 Task: Set the frequency (Hz) for digital television and radio to 1.
Action: Mouse moved to (97, 13)
Screenshot: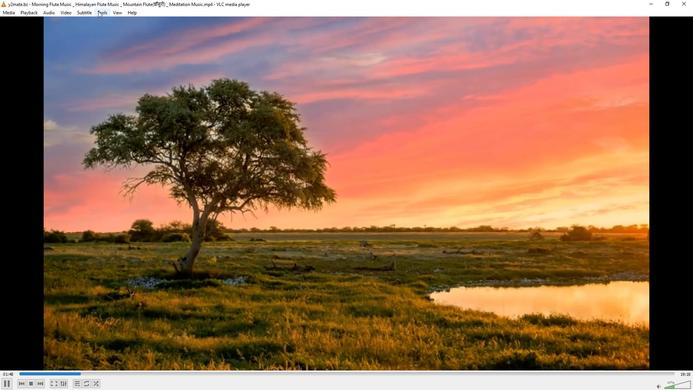 
Action: Mouse pressed left at (97, 13)
Screenshot: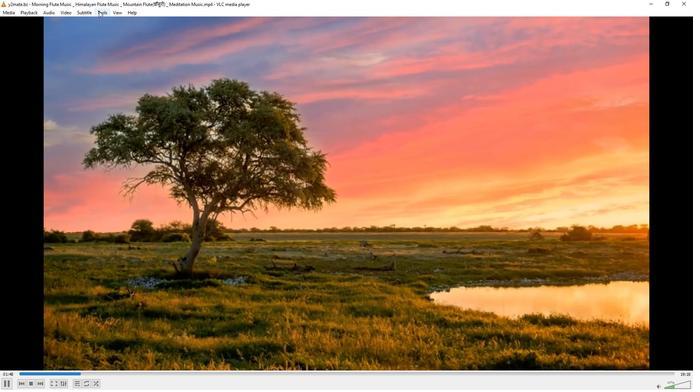 
Action: Mouse moved to (110, 98)
Screenshot: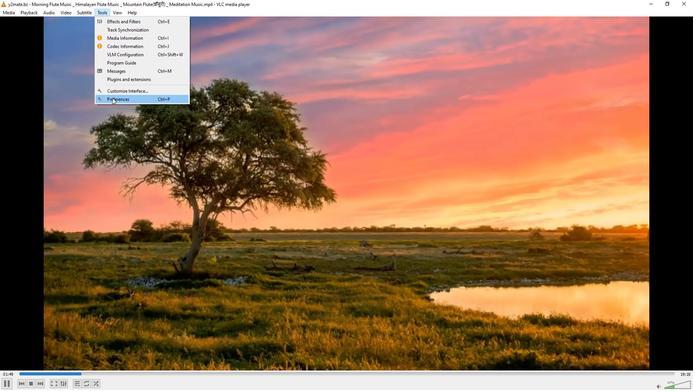 
Action: Mouse pressed left at (110, 98)
Screenshot: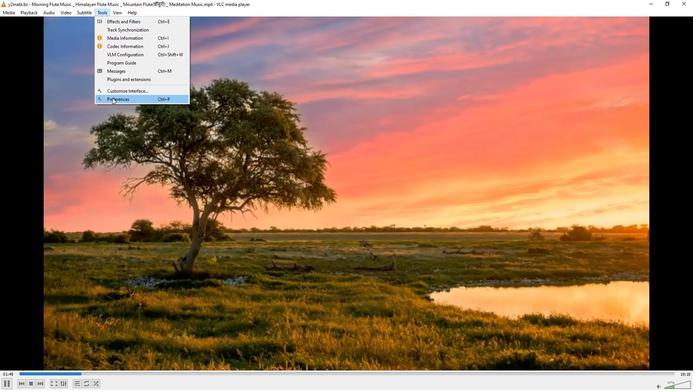 
Action: Mouse moved to (226, 316)
Screenshot: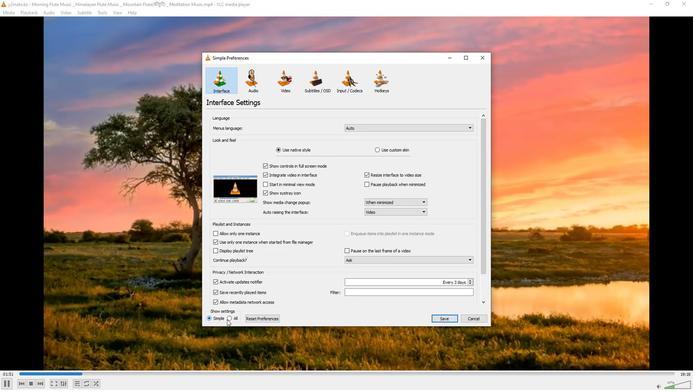 
Action: Mouse pressed left at (226, 316)
Screenshot: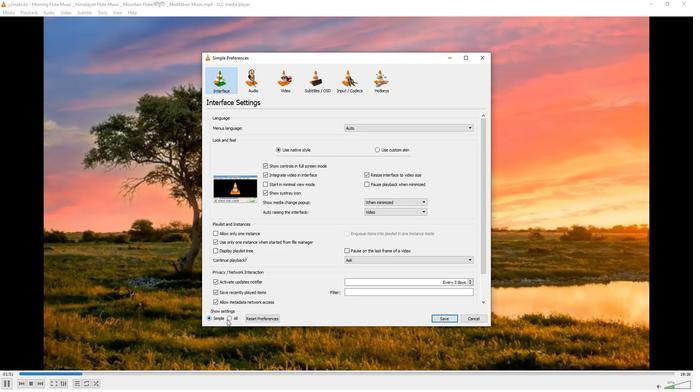 
Action: Mouse moved to (217, 194)
Screenshot: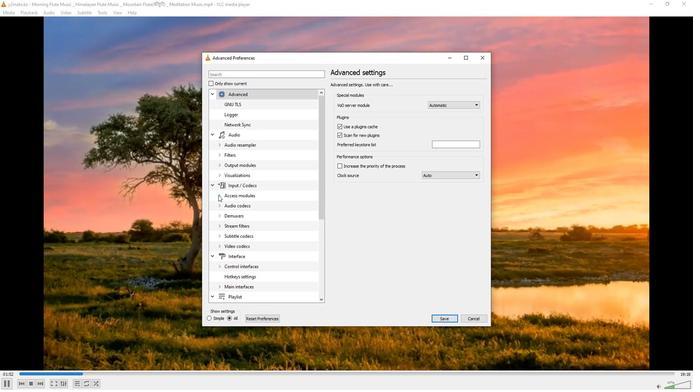 
Action: Mouse pressed left at (217, 194)
Screenshot: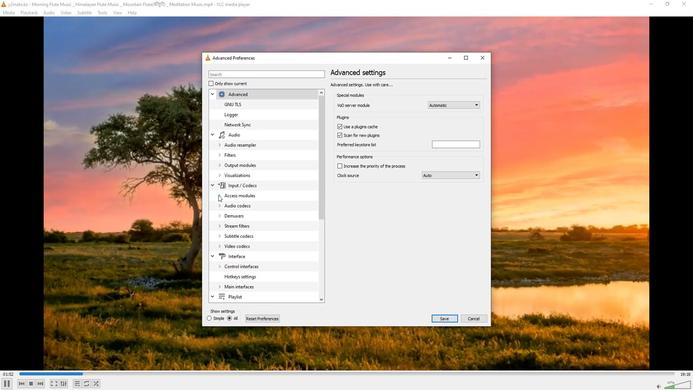 
Action: Mouse moved to (237, 254)
Screenshot: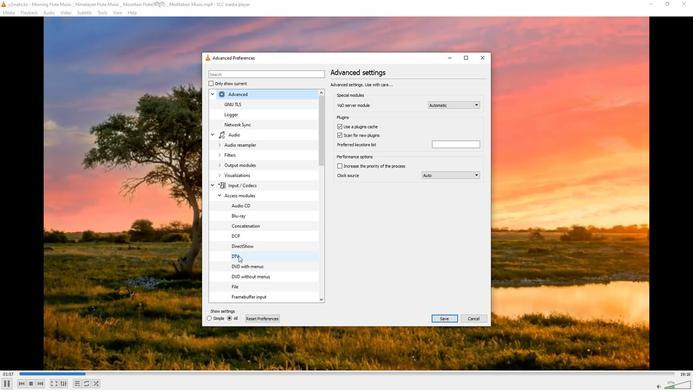 
Action: Mouse pressed left at (237, 254)
Screenshot: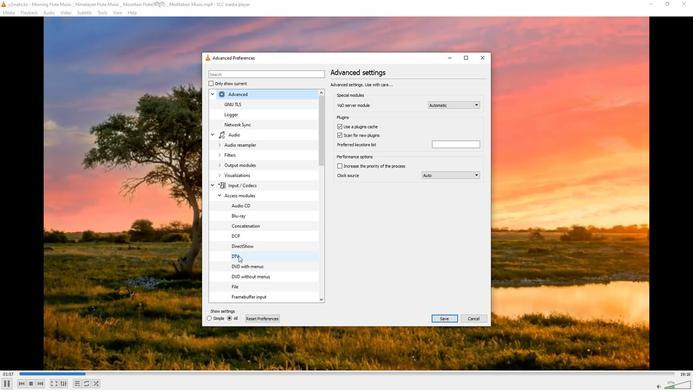 
Action: Mouse moved to (472, 118)
Screenshot: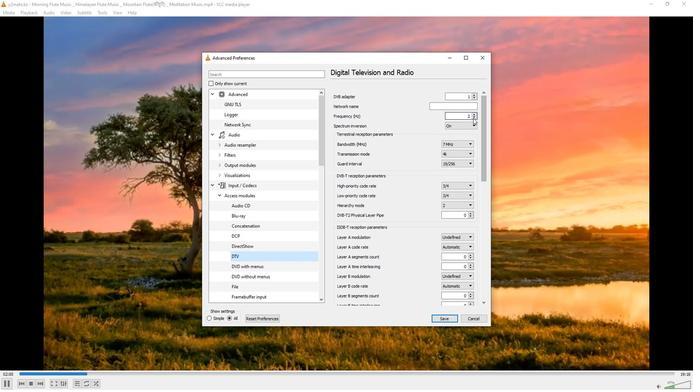 
Action: Mouse pressed left at (472, 118)
Screenshot: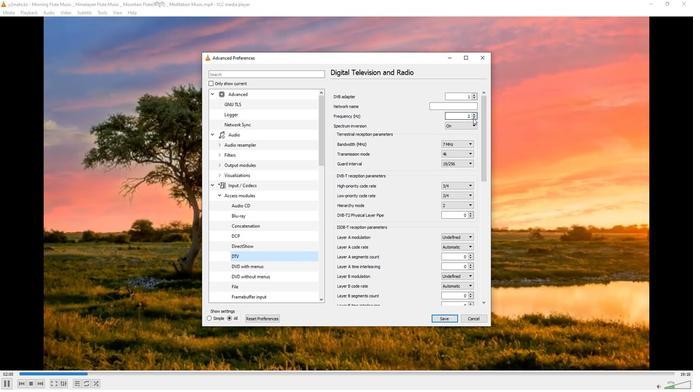 
Action: Mouse moved to (421, 111)
Screenshot: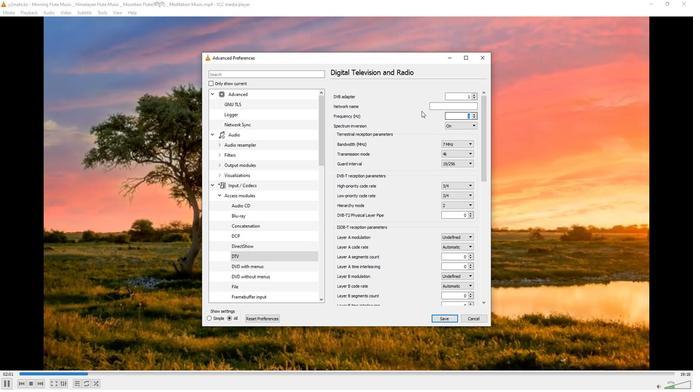 
Action: Mouse pressed left at (421, 111)
Screenshot: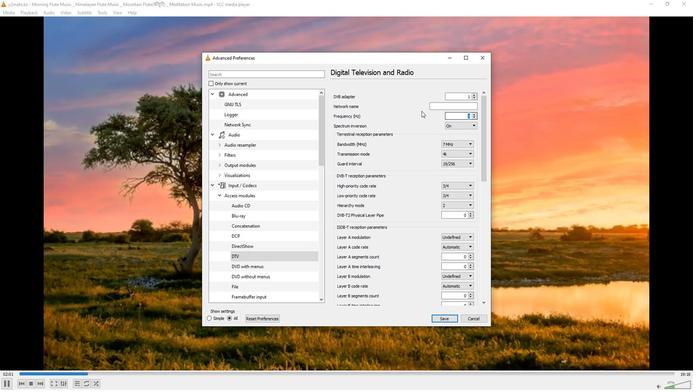 
